 Task: Add Sprouts Organic Fusilli Pasta to the cart.
Action: Mouse pressed left at (22, 94)
Screenshot: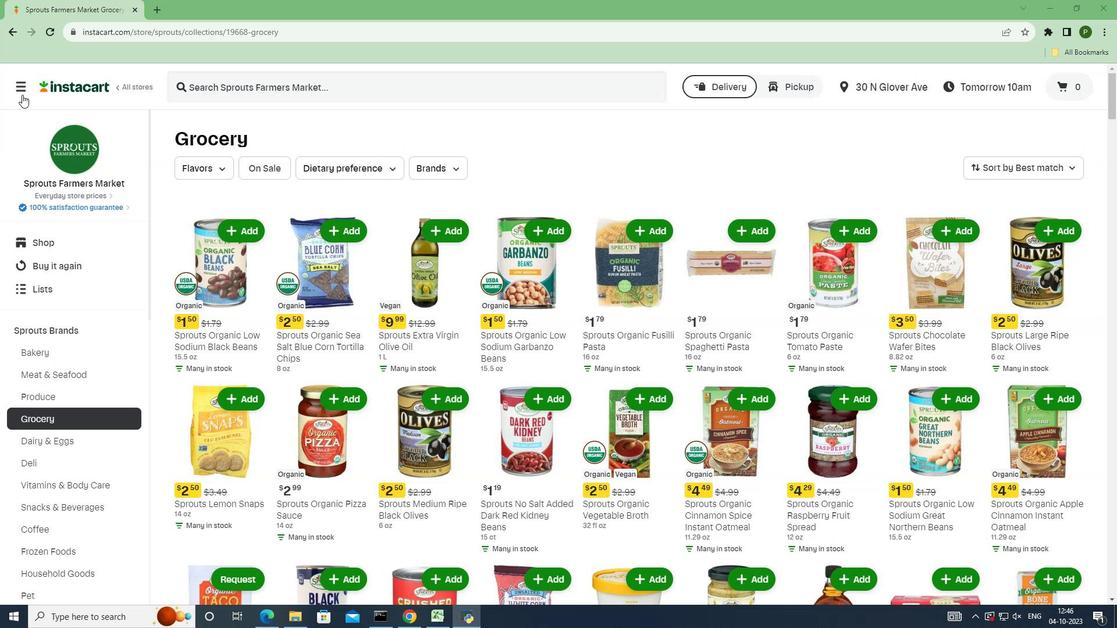 
Action: Mouse moved to (40, 318)
Screenshot: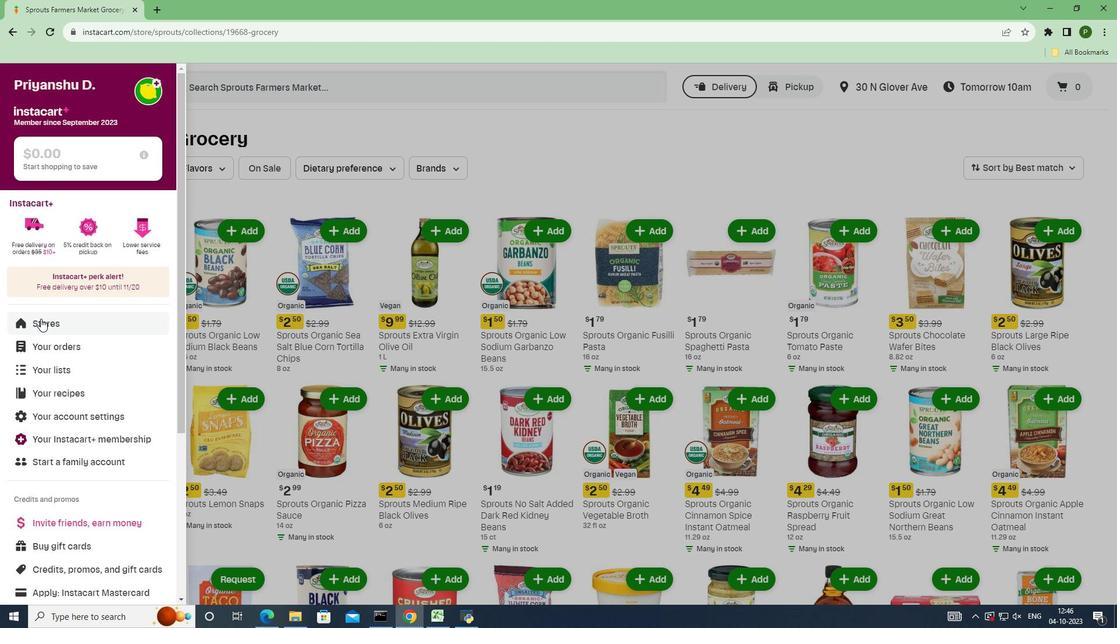 
Action: Mouse pressed left at (40, 318)
Screenshot: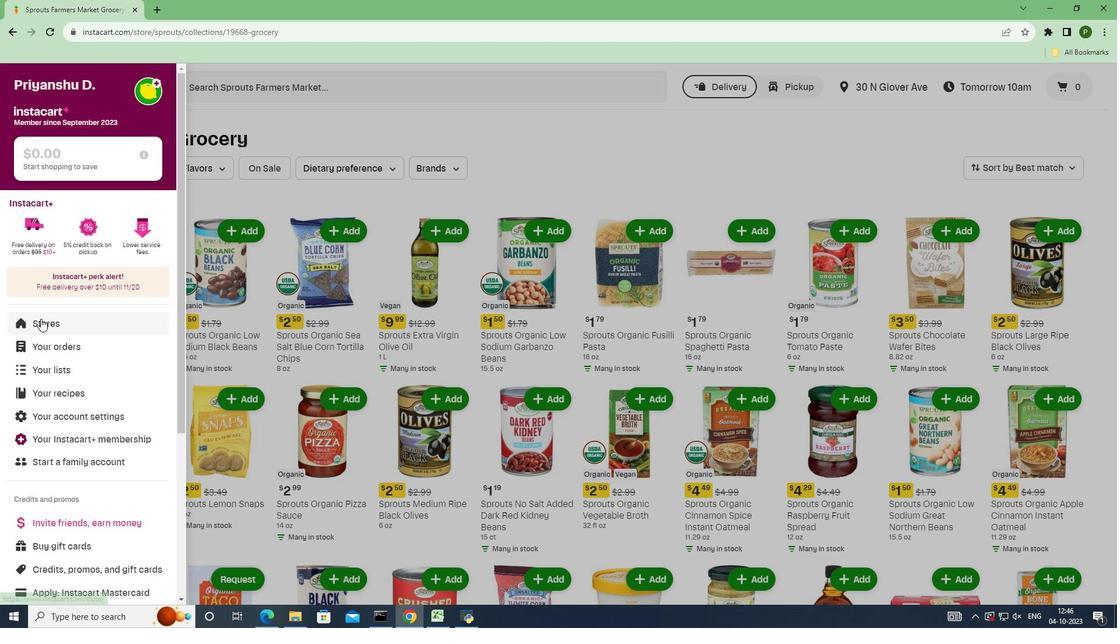 
Action: Mouse moved to (269, 133)
Screenshot: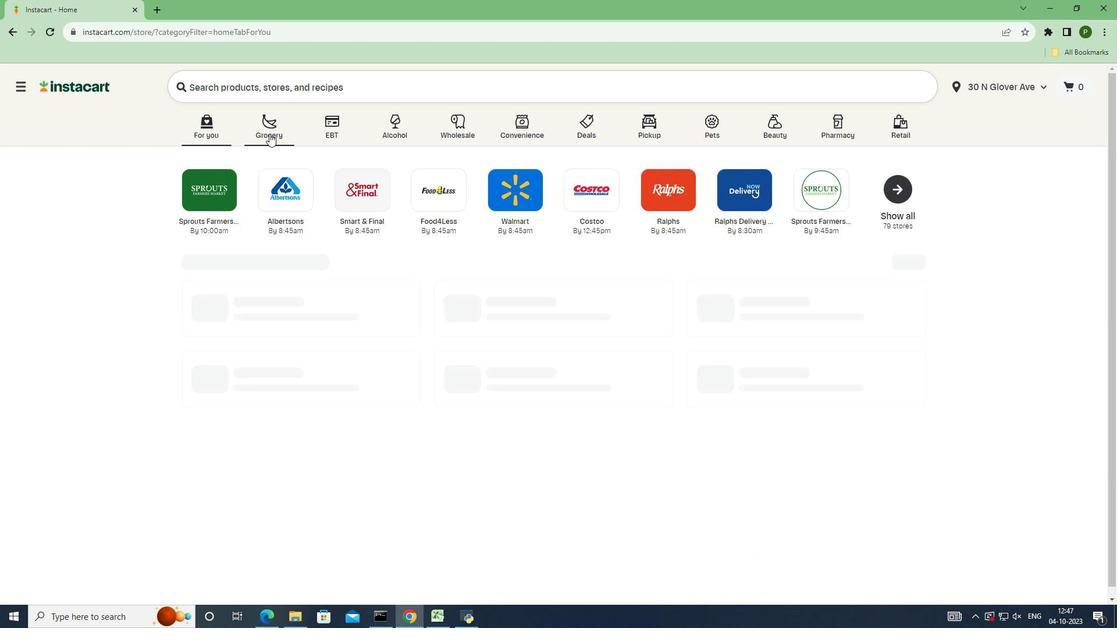 
Action: Mouse pressed left at (269, 133)
Screenshot: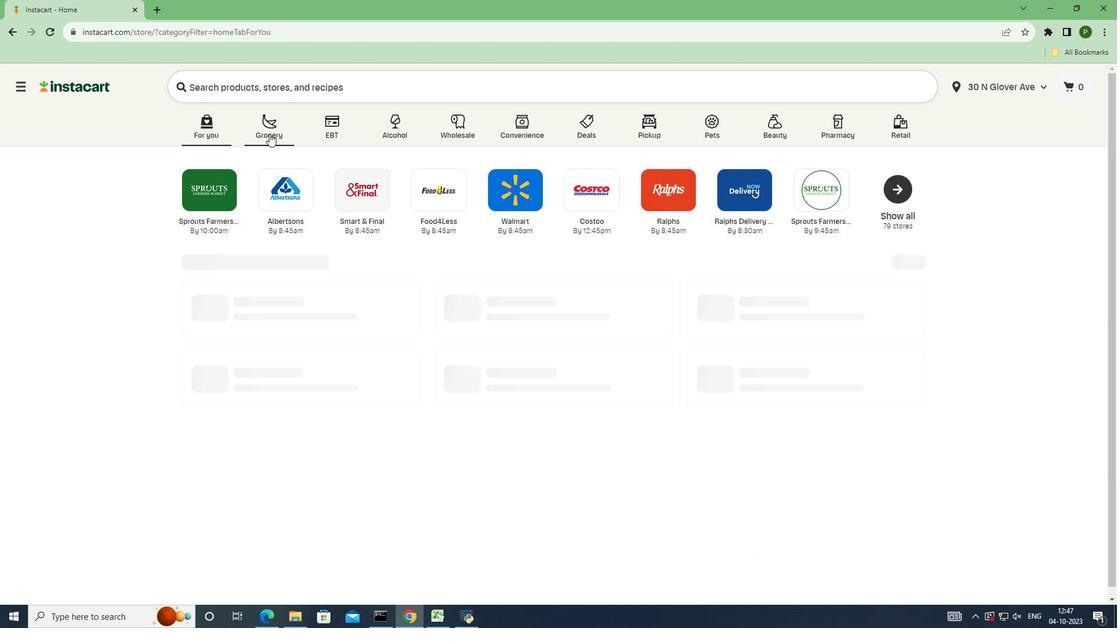 
Action: Mouse moved to (713, 254)
Screenshot: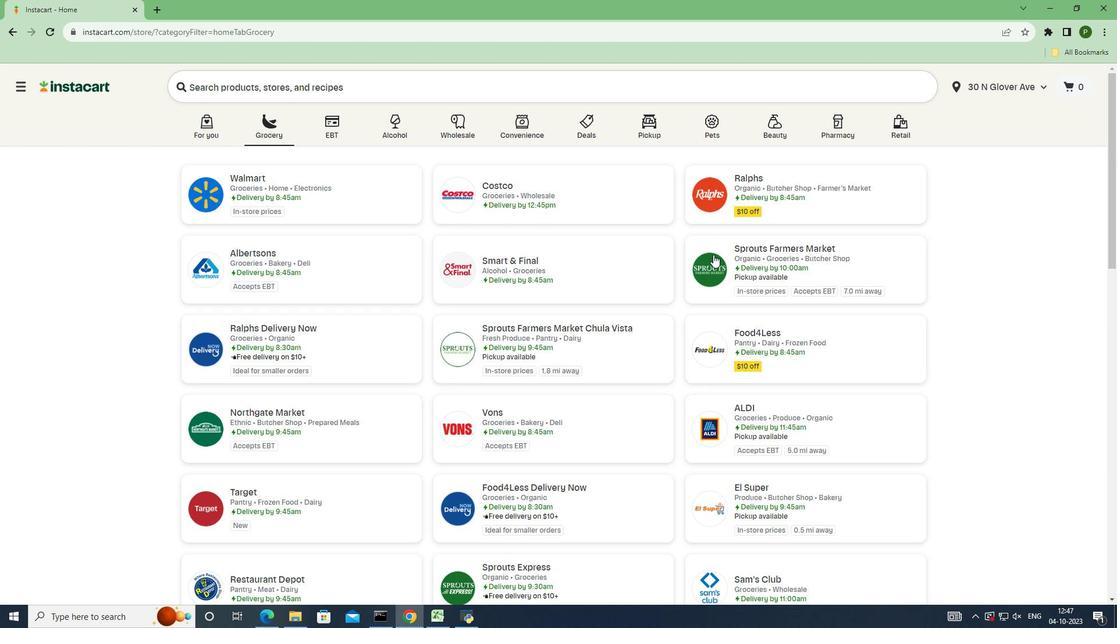 
Action: Mouse pressed left at (713, 254)
Screenshot: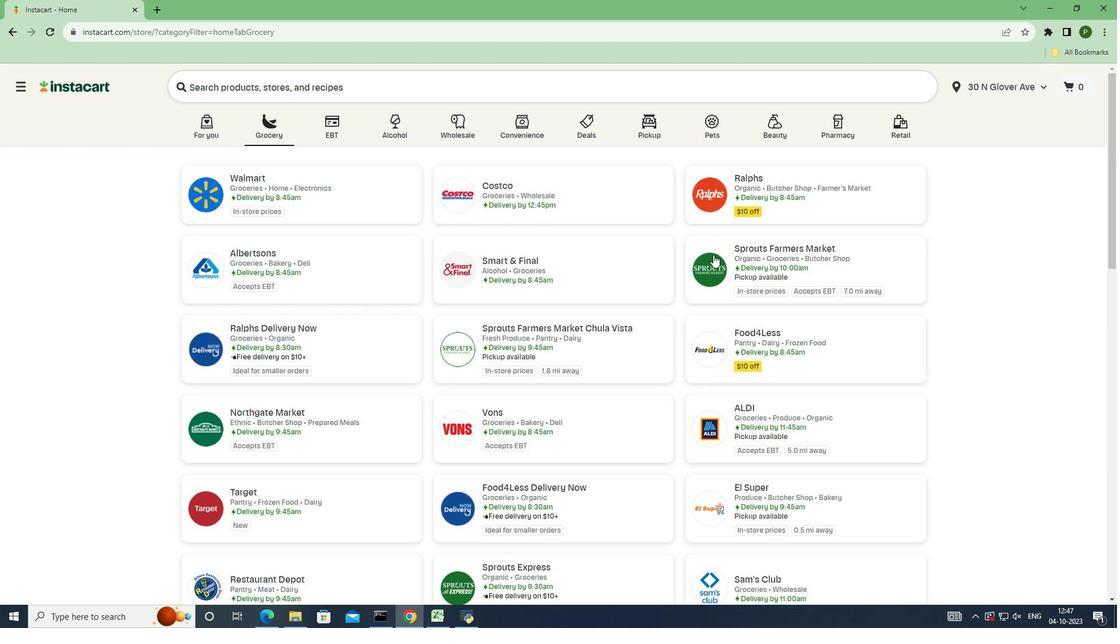 
Action: Mouse moved to (87, 329)
Screenshot: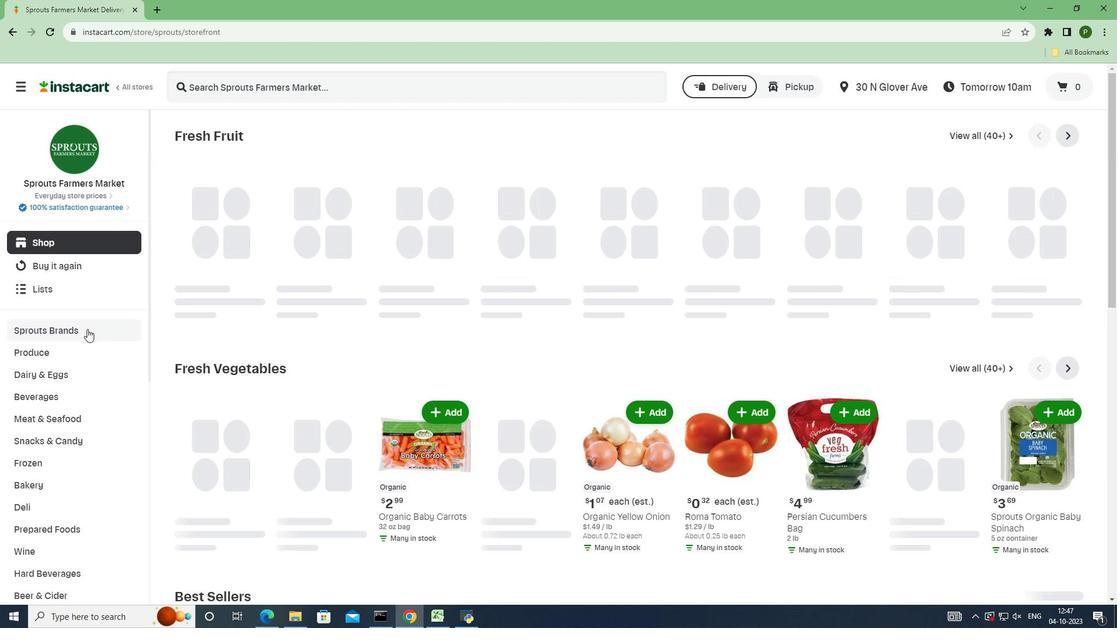 
Action: Mouse pressed left at (87, 329)
Screenshot: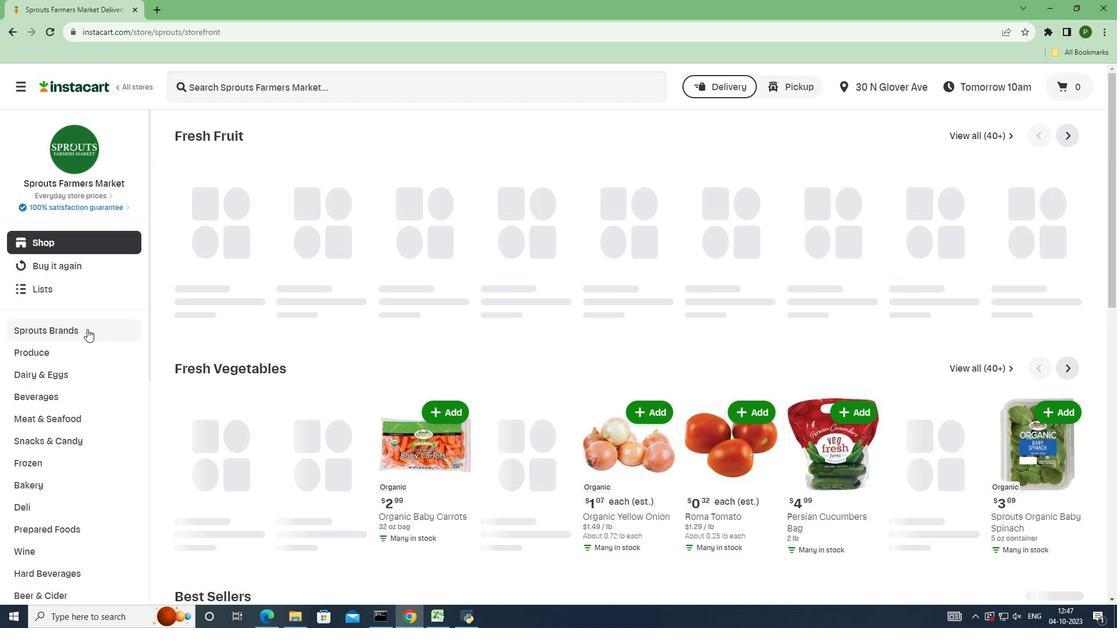 
Action: Mouse moved to (66, 420)
Screenshot: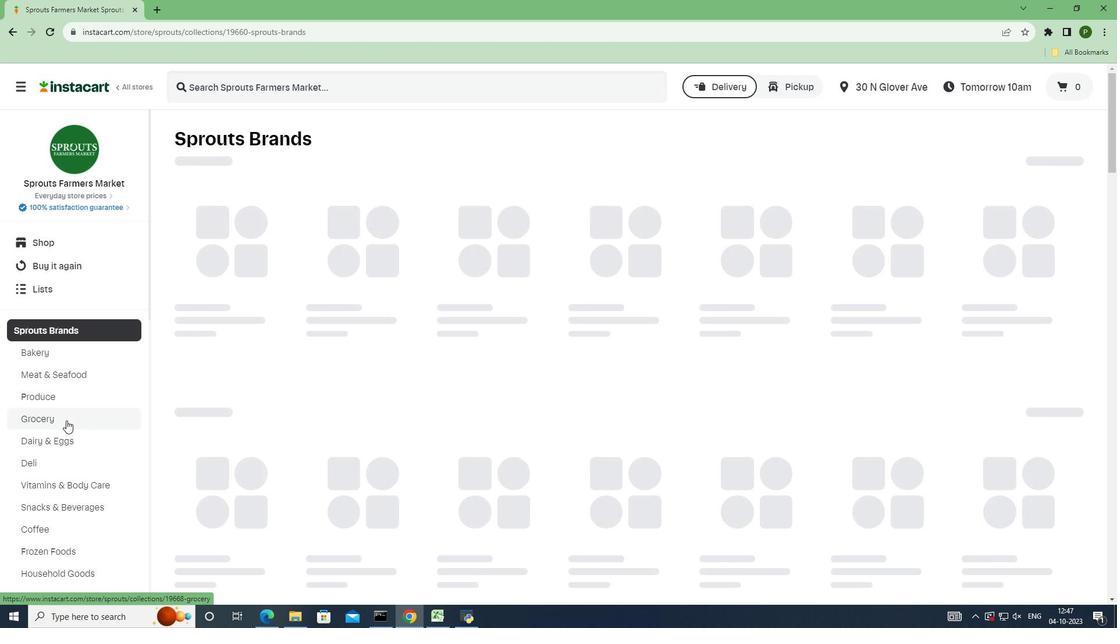 
Action: Mouse pressed left at (66, 420)
Screenshot: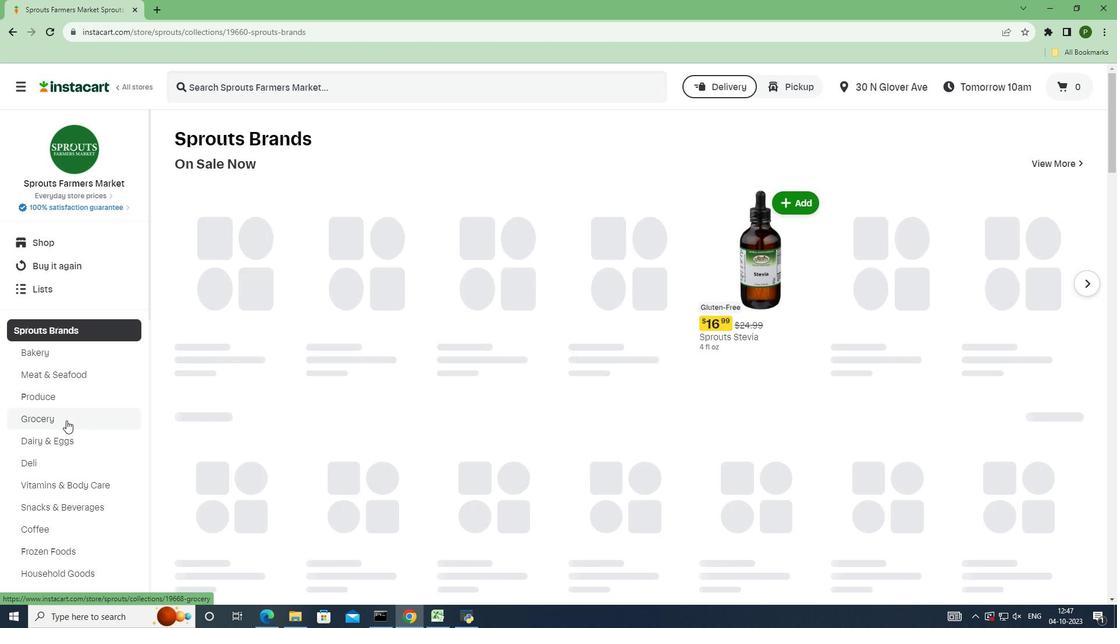 
Action: Mouse moved to (507, 226)
Screenshot: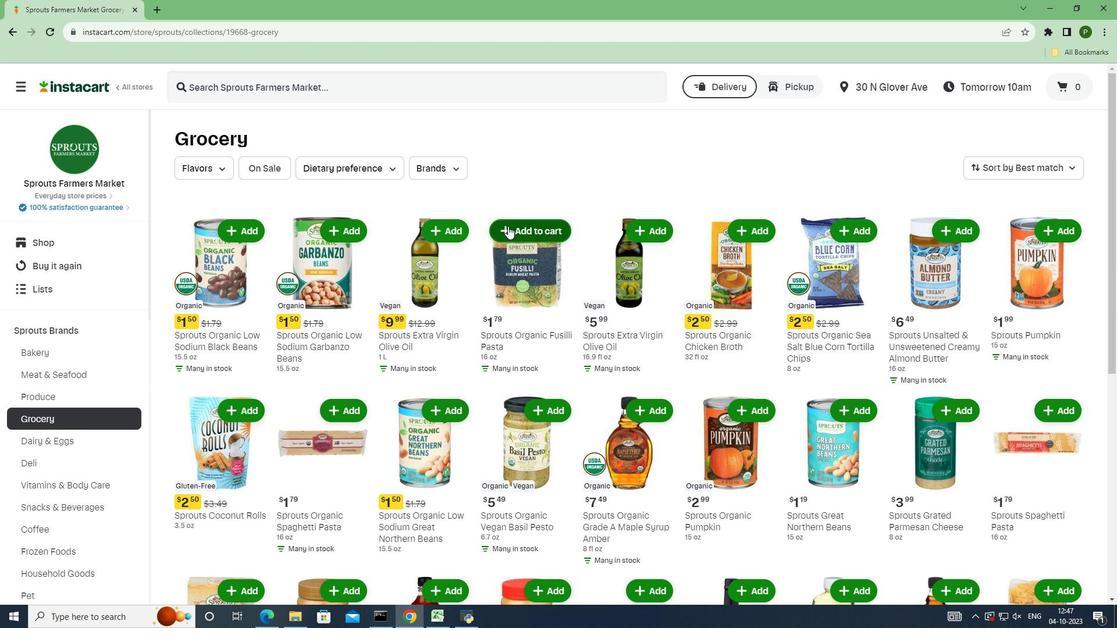 
Action: Mouse pressed left at (507, 226)
Screenshot: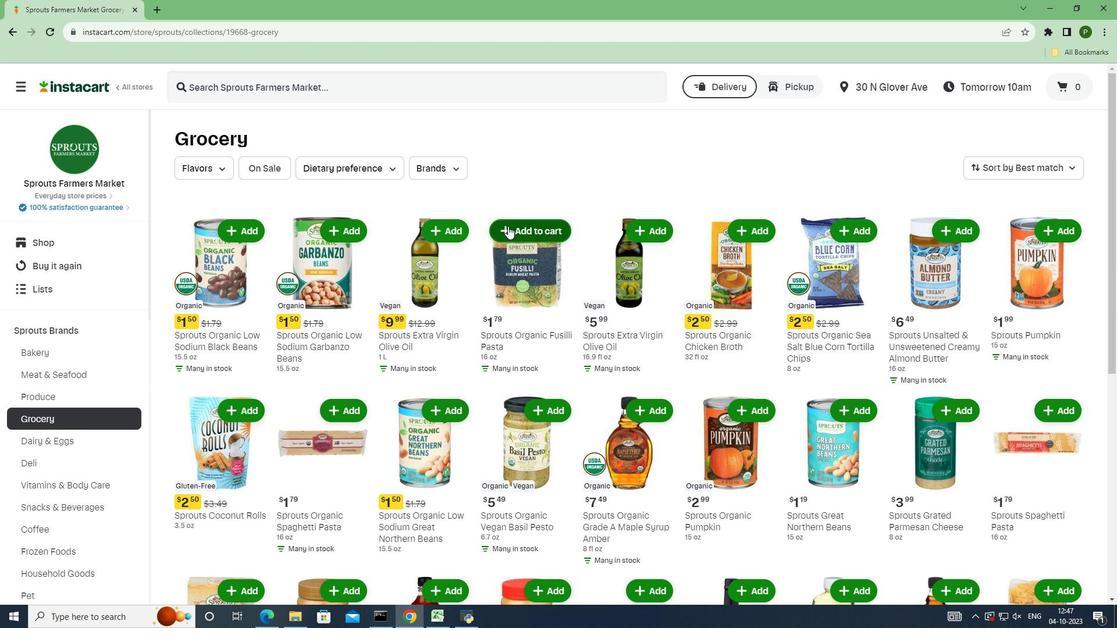 
Action: Mouse moved to (507, 225)
Screenshot: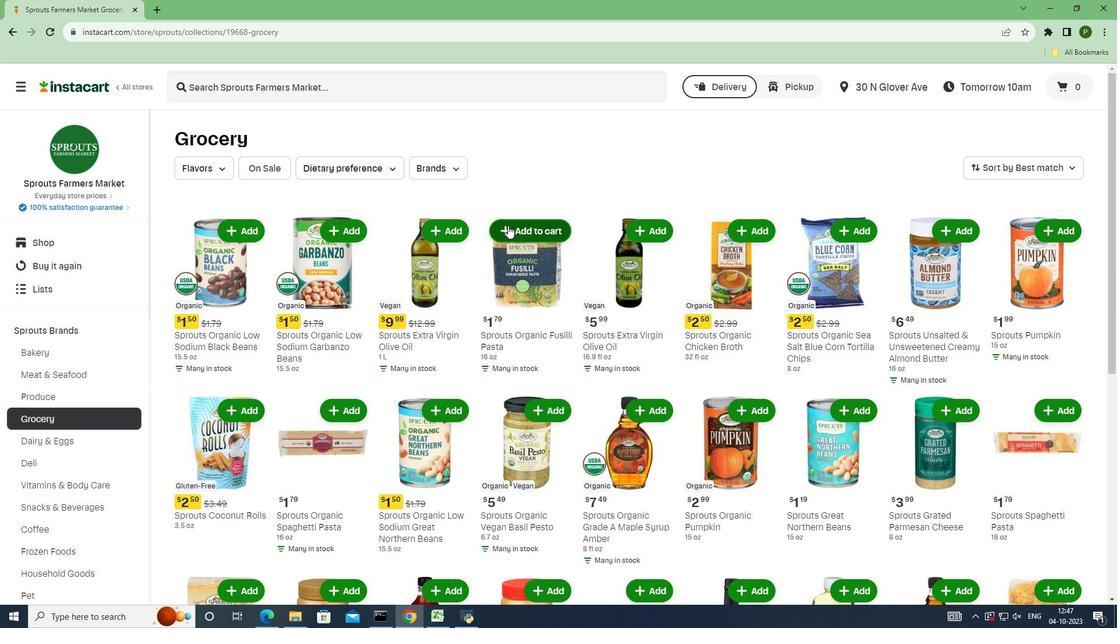 
